 Task: Create Board Project Management to Workspace Customer Support. Create Board Competitor Analysis to Workspace Customer Support. Create Board Public Relations Media Outreach and Pitching to Workspace Customer Support
Action: Mouse moved to (369, 75)
Screenshot: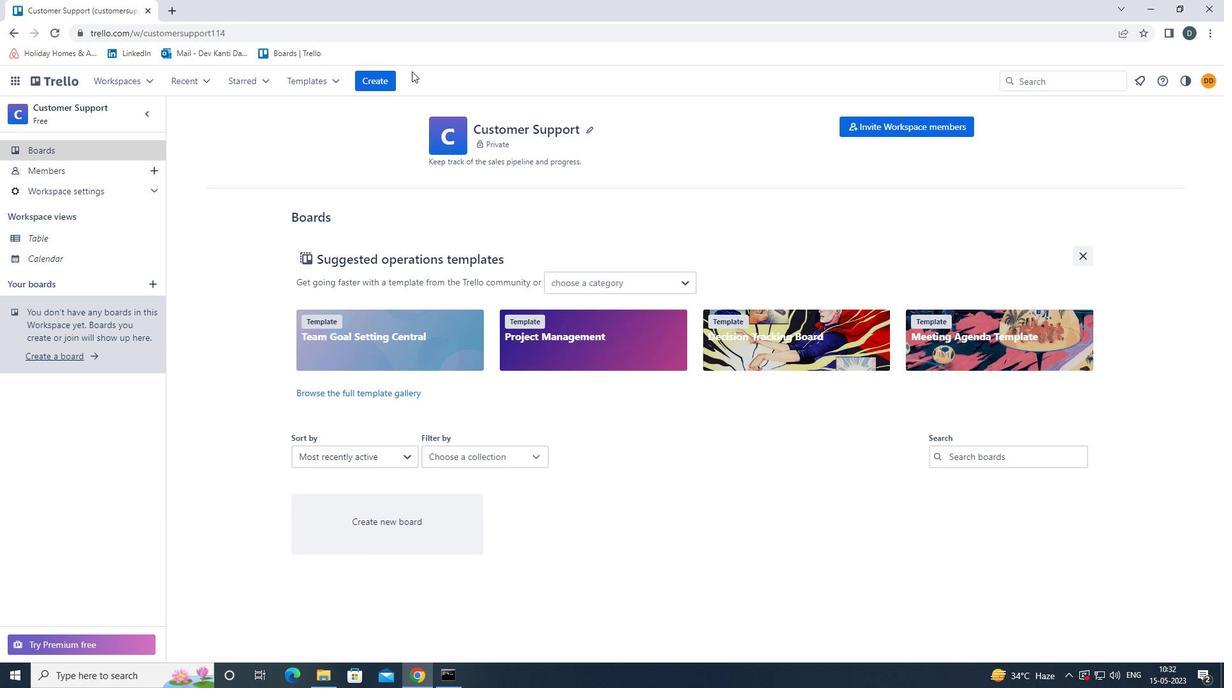 
Action: Mouse pressed left at (369, 75)
Screenshot: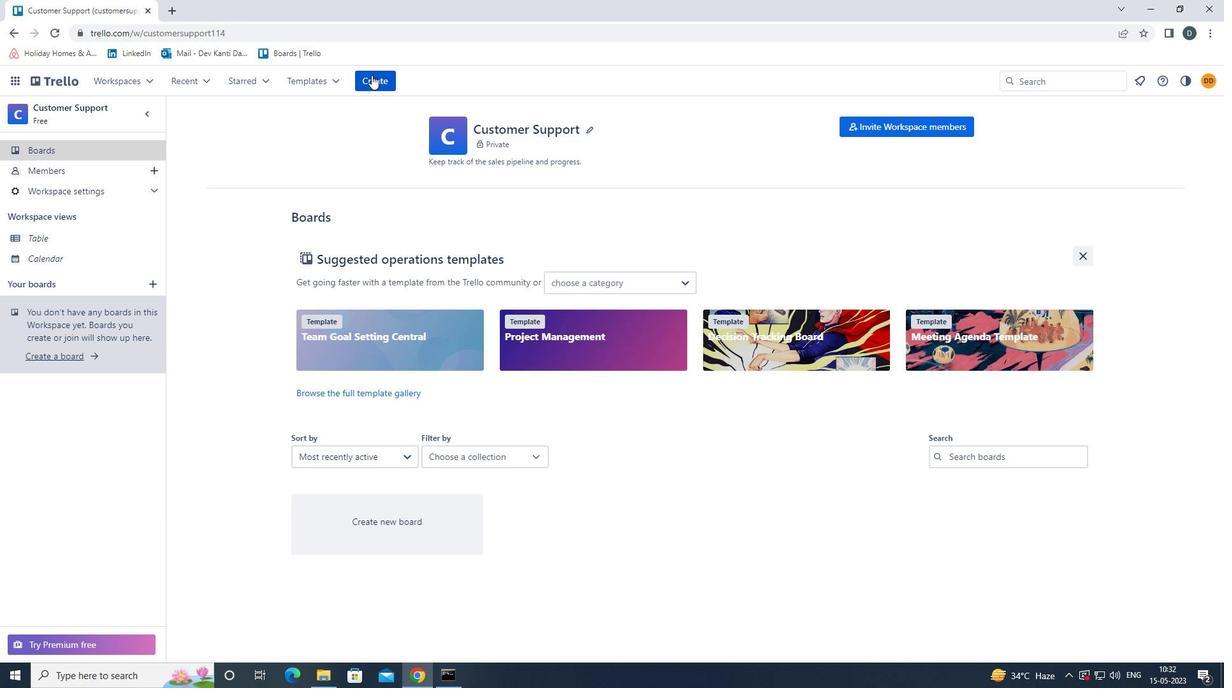 
Action: Mouse moved to (403, 119)
Screenshot: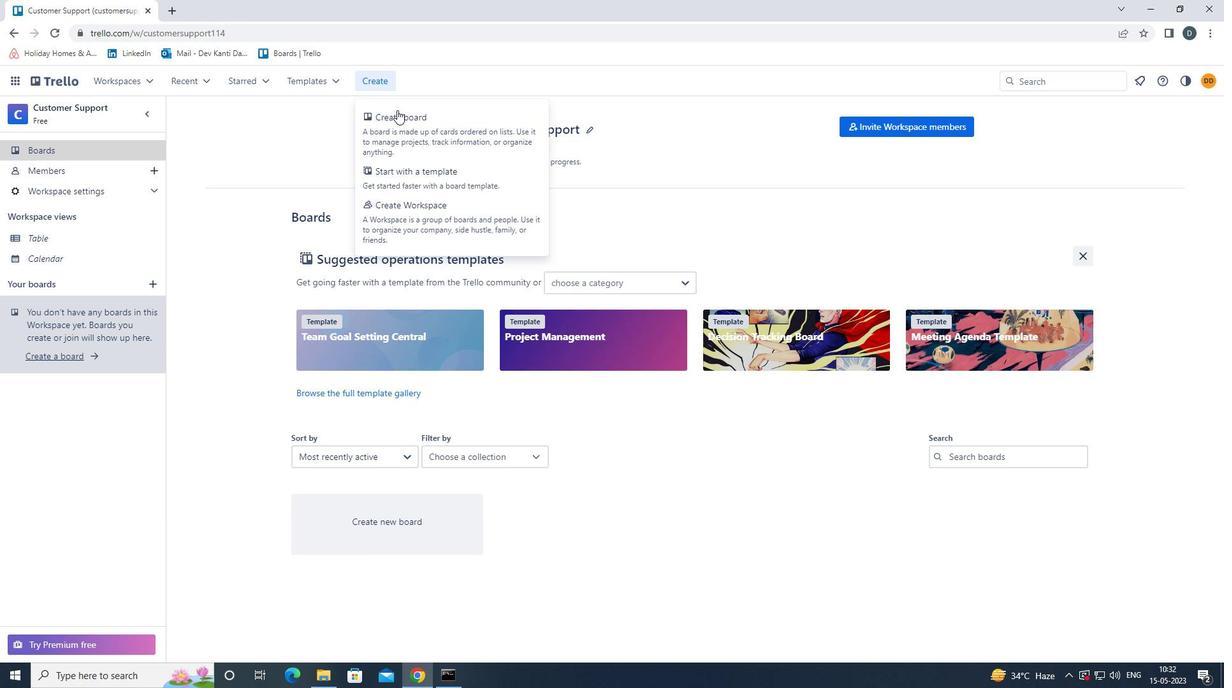 
Action: Mouse pressed left at (403, 119)
Screenshot: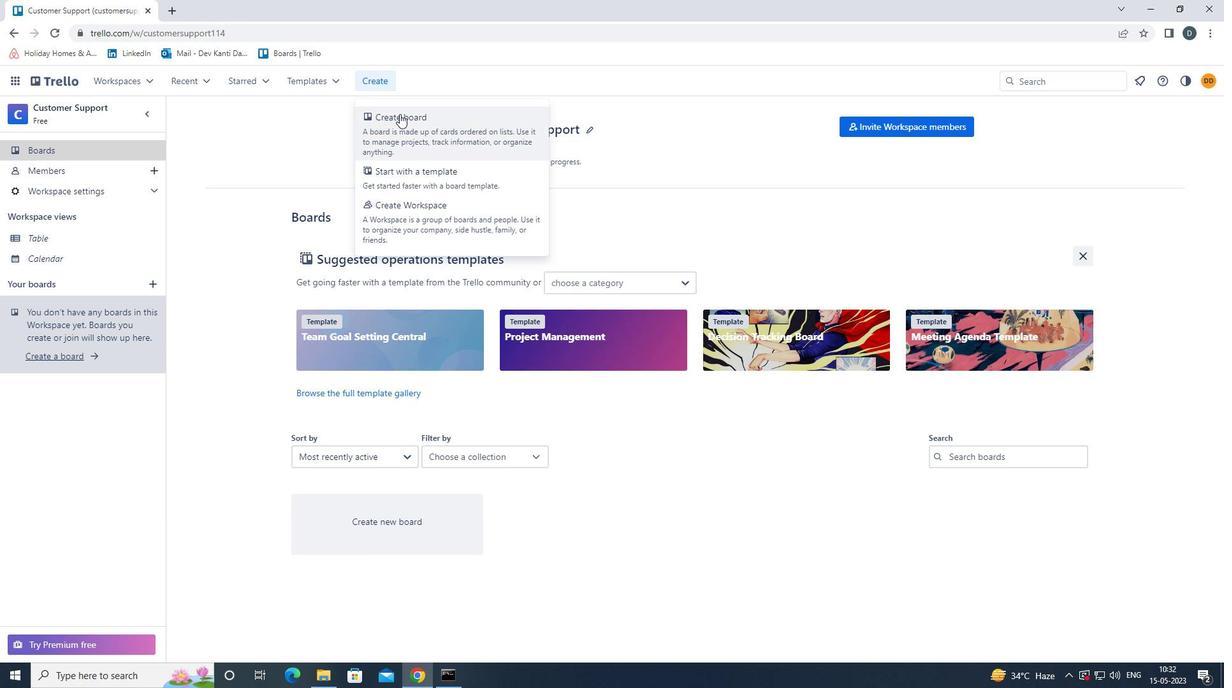 
Action: Mouse moved to (432, 313)
Screenshot: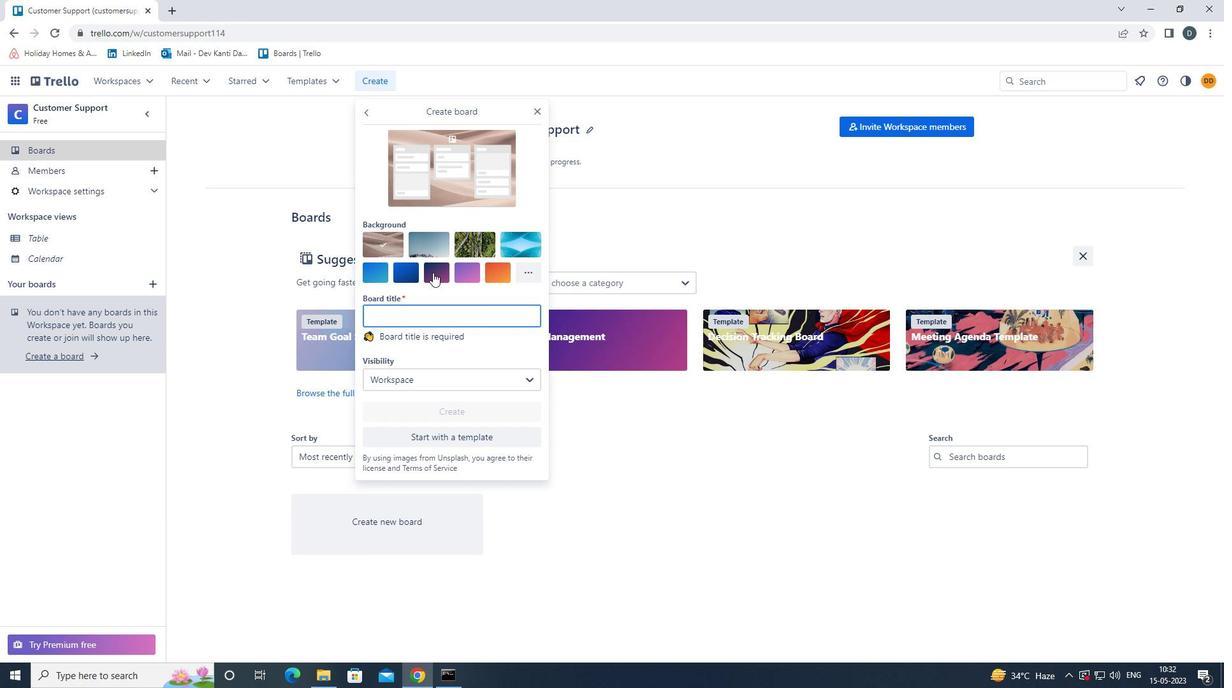 
Action: Key pressed <Key.shift><Key.shift><Key.shift>PROJECT<Key.space><Key.shift><Key.shift><Key.shift><Key.shift>MANAGEMENT<Key.enter>
Screenshot: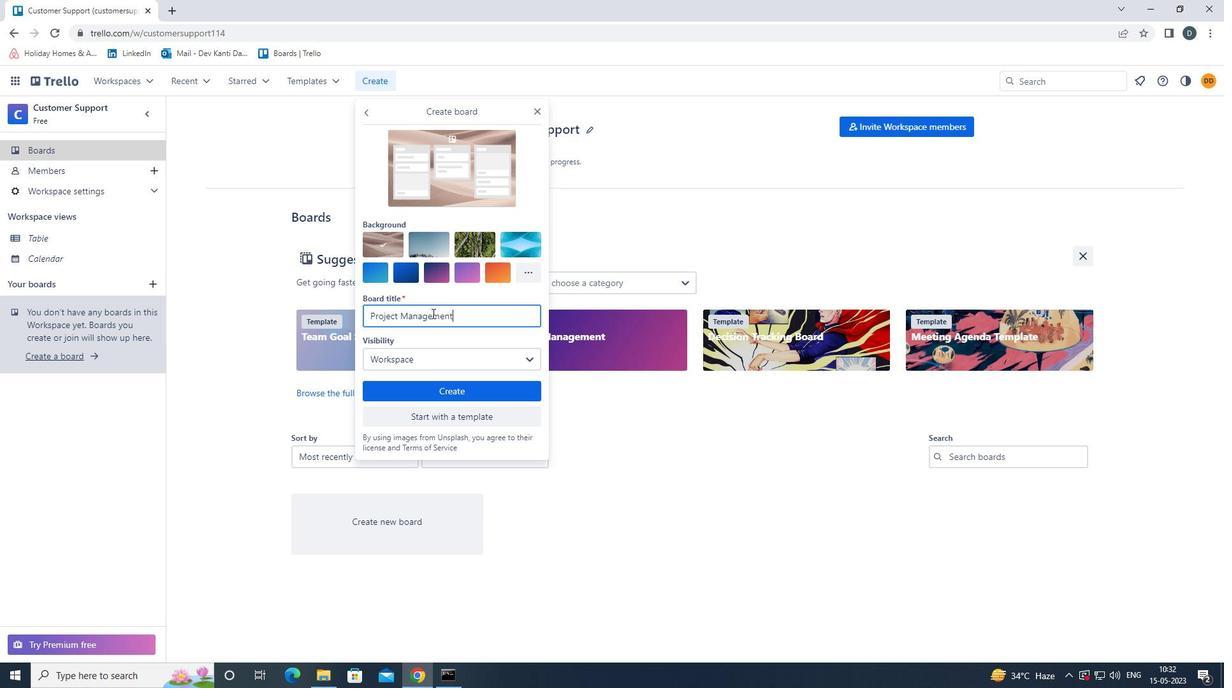 
Action: Mouse moved to (373, 83)
Screenshot: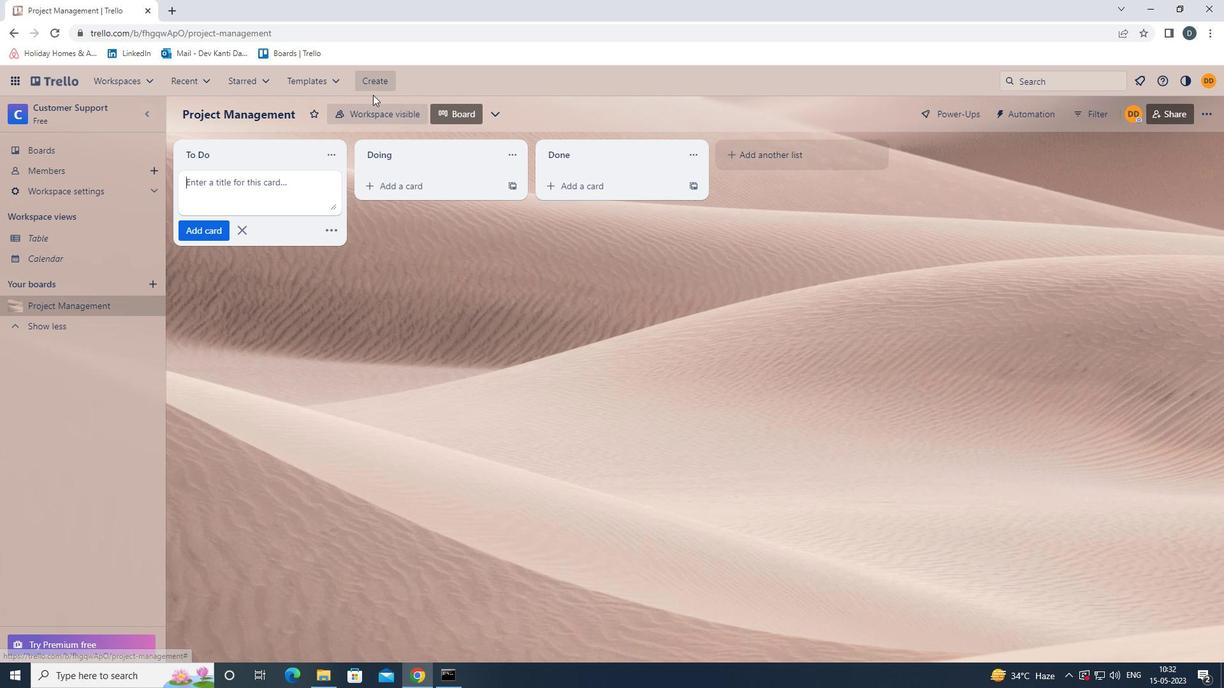 
Action: Mouse pressed left at (373, 83)
Screenshot: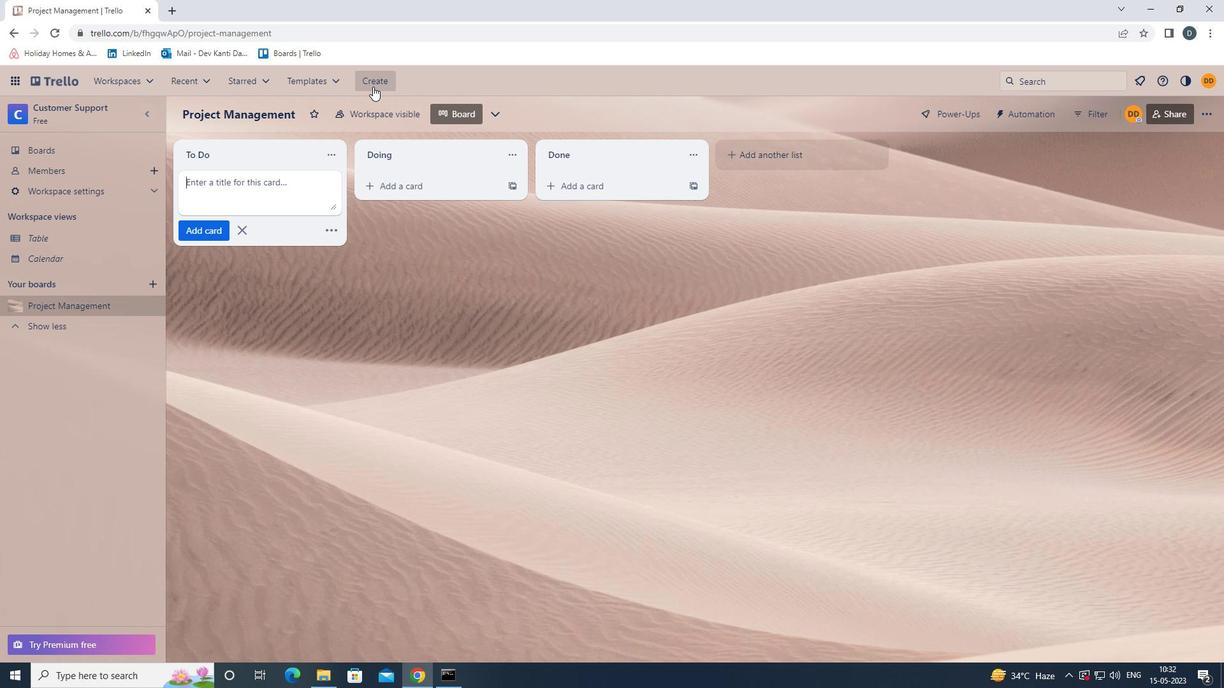 
Action: Mouse moved to (390, 119)
Screenshot: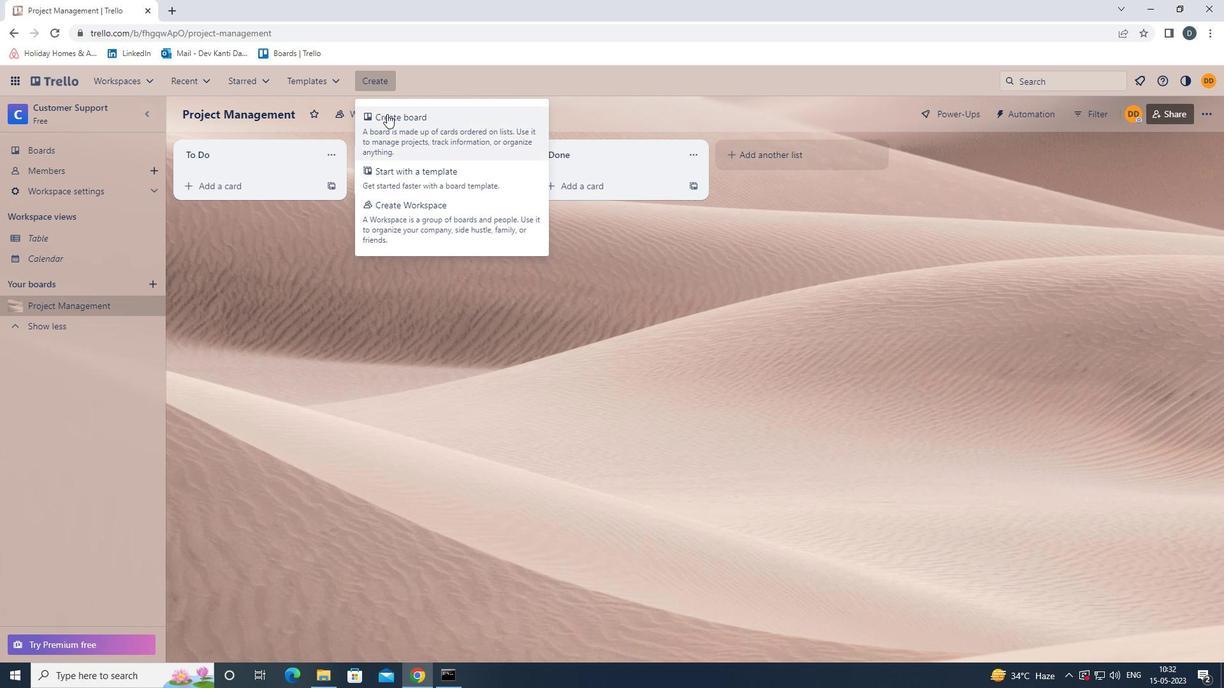 
Action: Mouse pressed left at (390, 119)
Screenshot: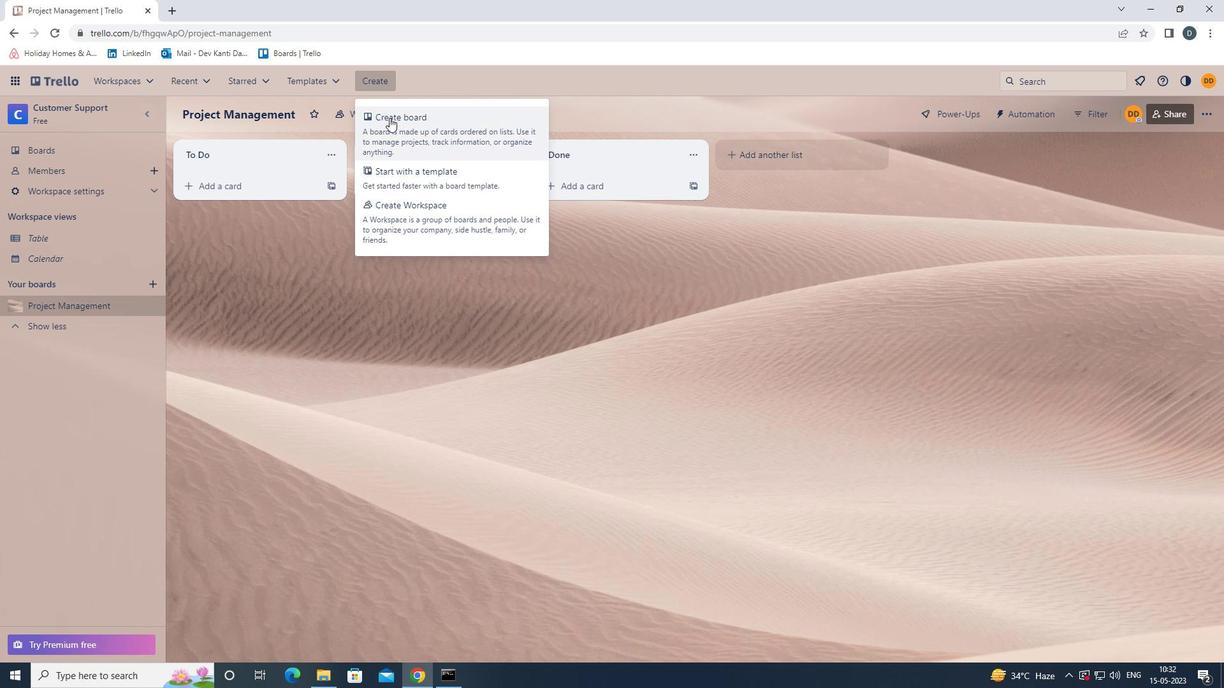 
Action: Mouse moved to (441, 314)
Screenshot: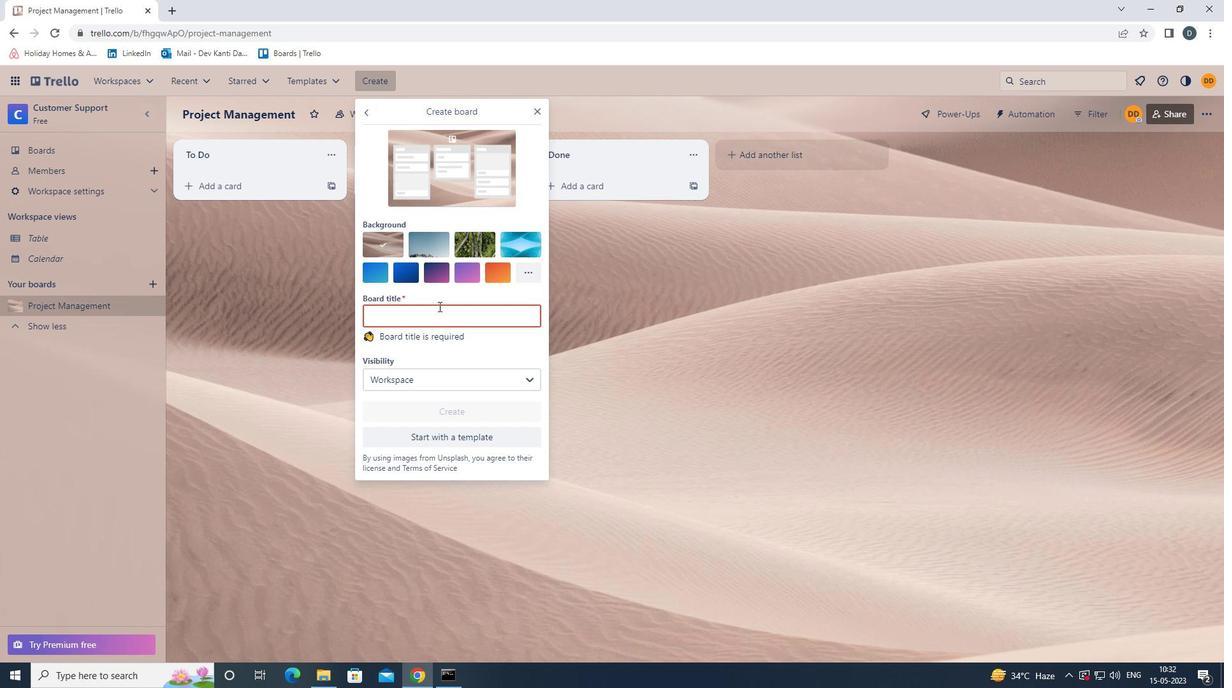 
Action: Key pressed <Key.shift>COMPETITOR<Key.space><Key.shift>ANALYSIS<Key.enter>
Screenshot: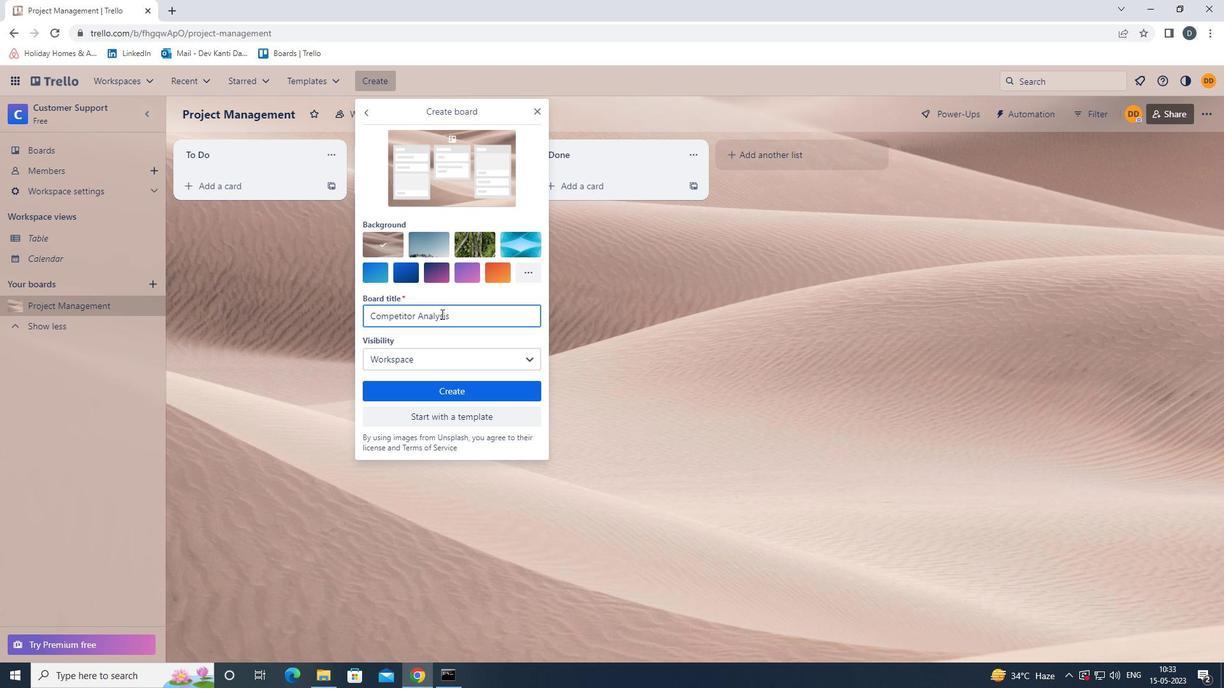 
Action: Mouse moved to (382, 83)
Screenshot: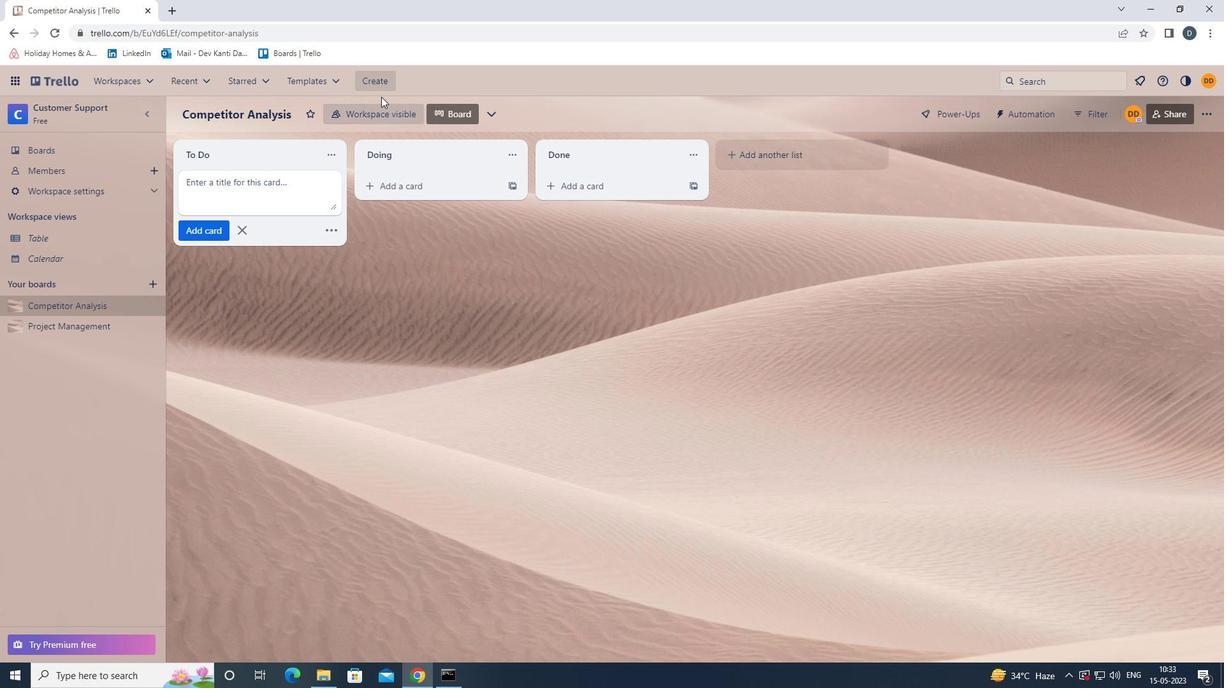 
Action: Mouse pressed left at (382, 83)
Screenshot: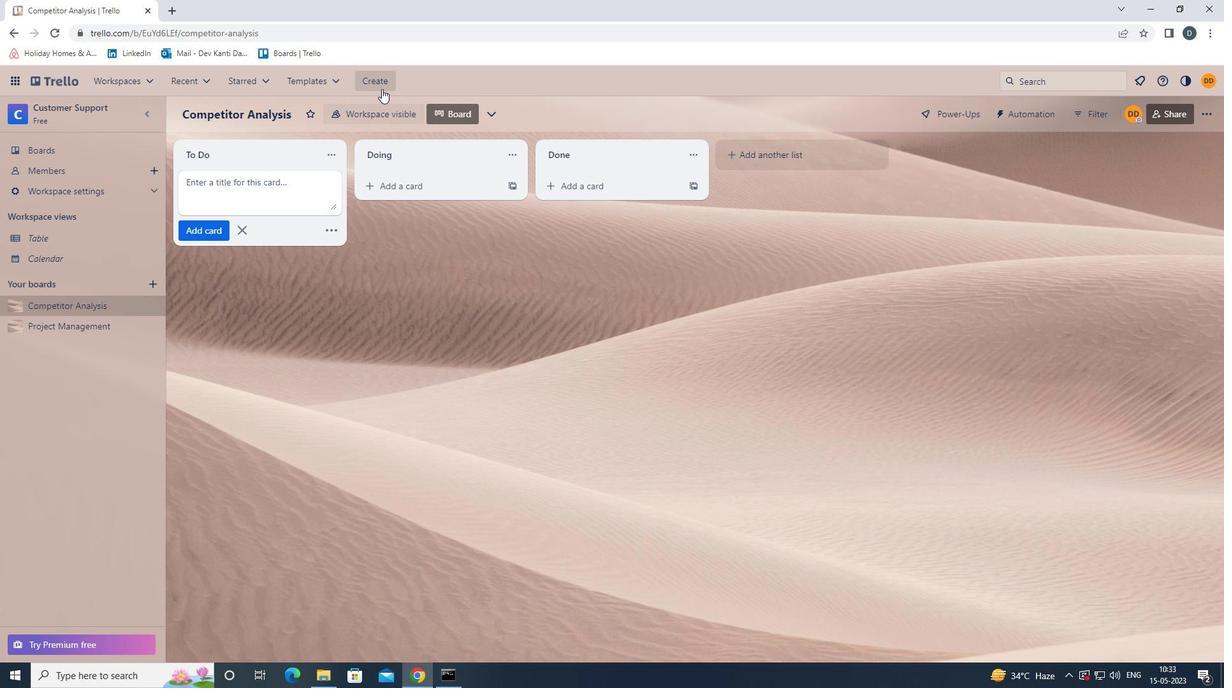 
Action: Mouse moved to (400, 121)
Screenshot: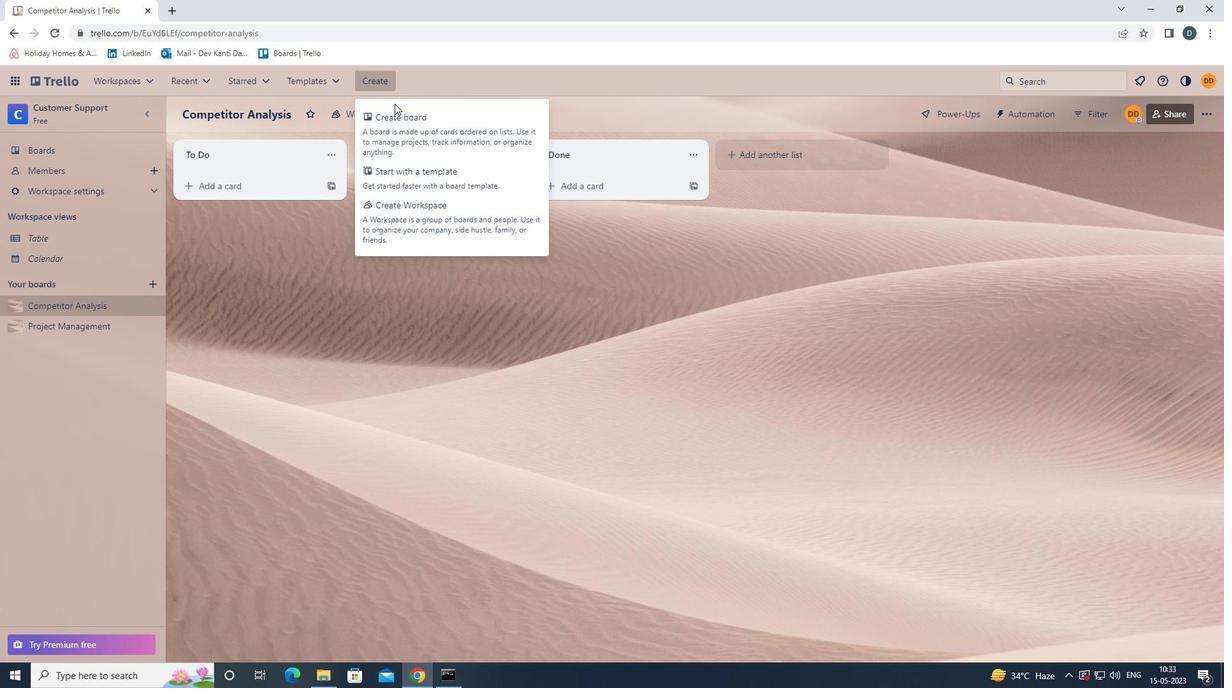 
Action: Mouse pressed left at (400, 121)
Screenshot: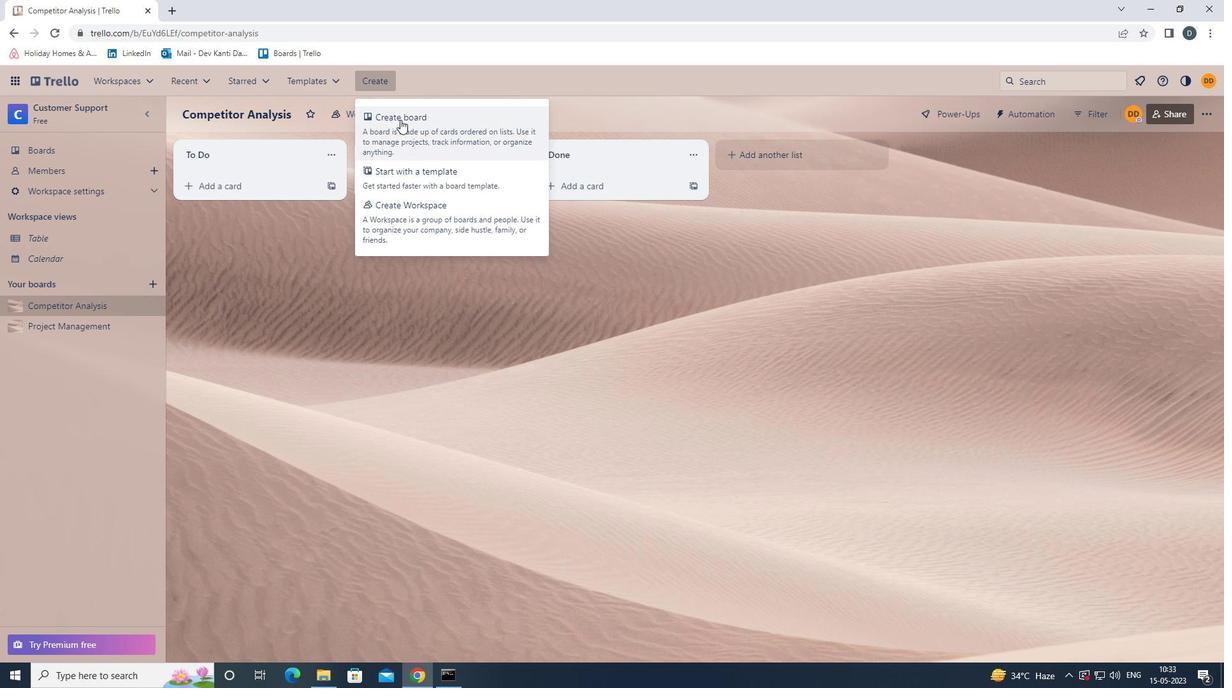 
Action: Mouse moved to (447, 307)
Screenshot: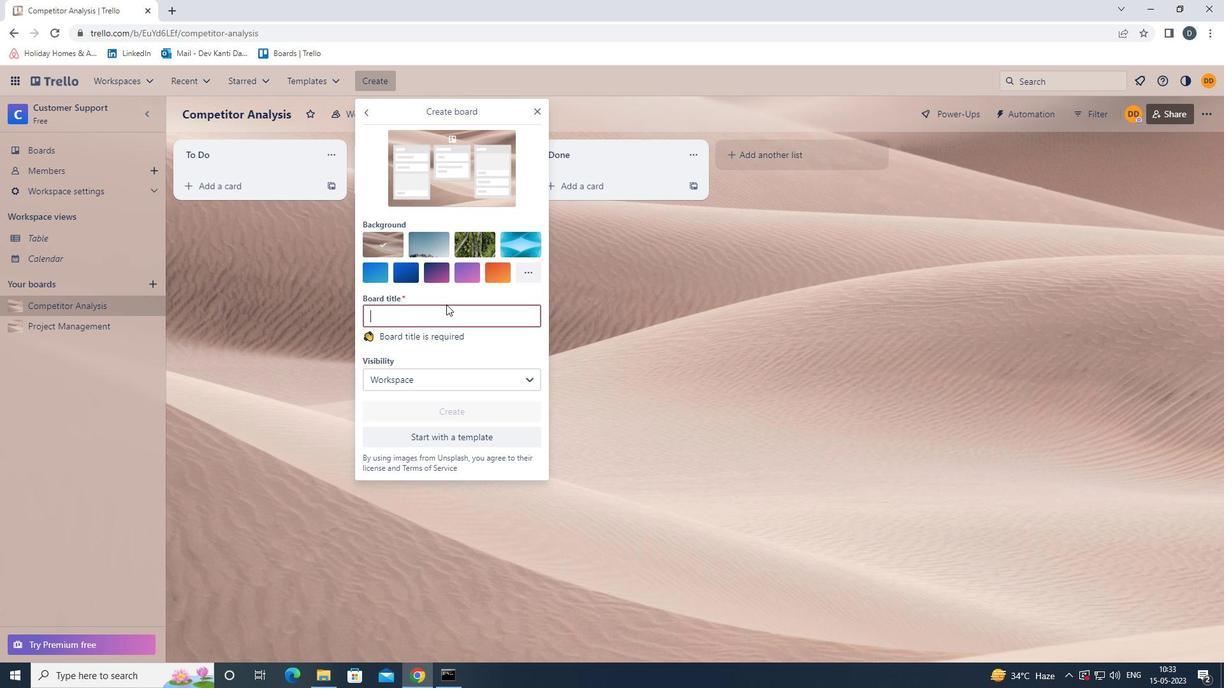 
Action: Key pressed <Key.shift><Key.shift><Key.shift><Key.shift><Key.shift><Key.shift><Key.shift><Key.shift>PUBLIC<Key.space><Key.shift><Key.shift><Key.shift><Key.shift><Key.shift>RELATIONS<Key.space><Key.shift>MEDIA<Key.space><Key.shift><Key.shift><Key.shift><Key.shift><Key.shift><Key.shift><Key.shift>OUTREACH<Key.space>AND<Key.space><Key.shift>PITCHING
Screenshot: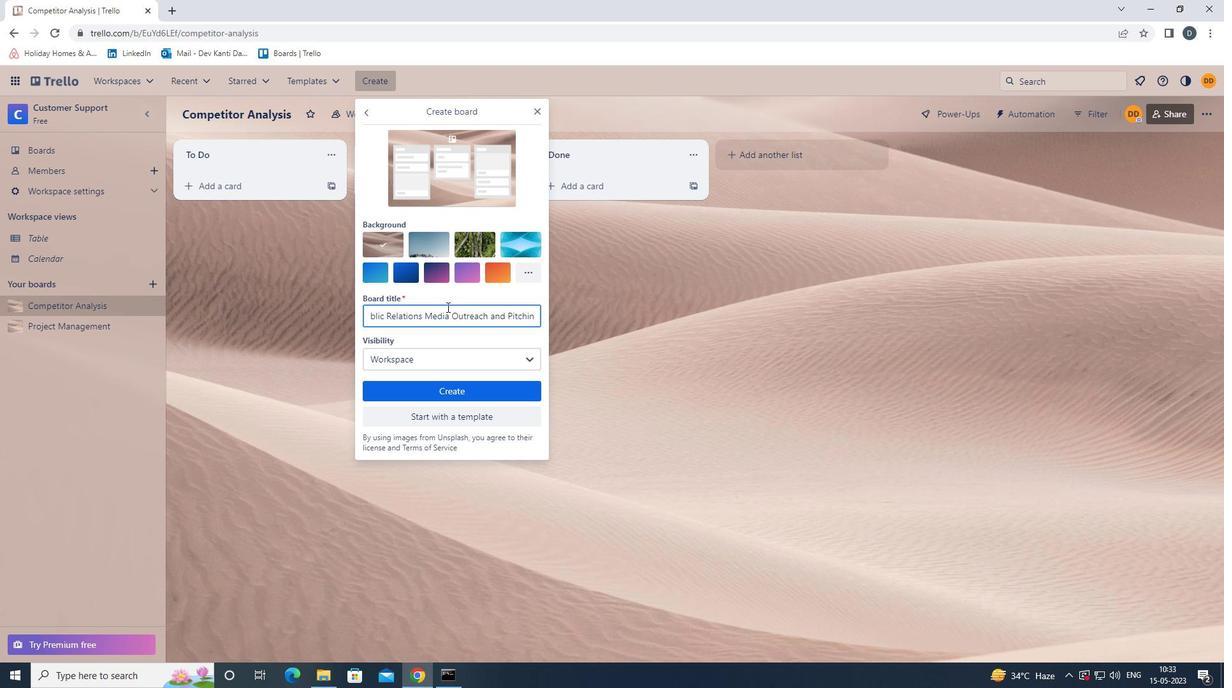
Action: Mouse moved to (454, 395)
Screenshot: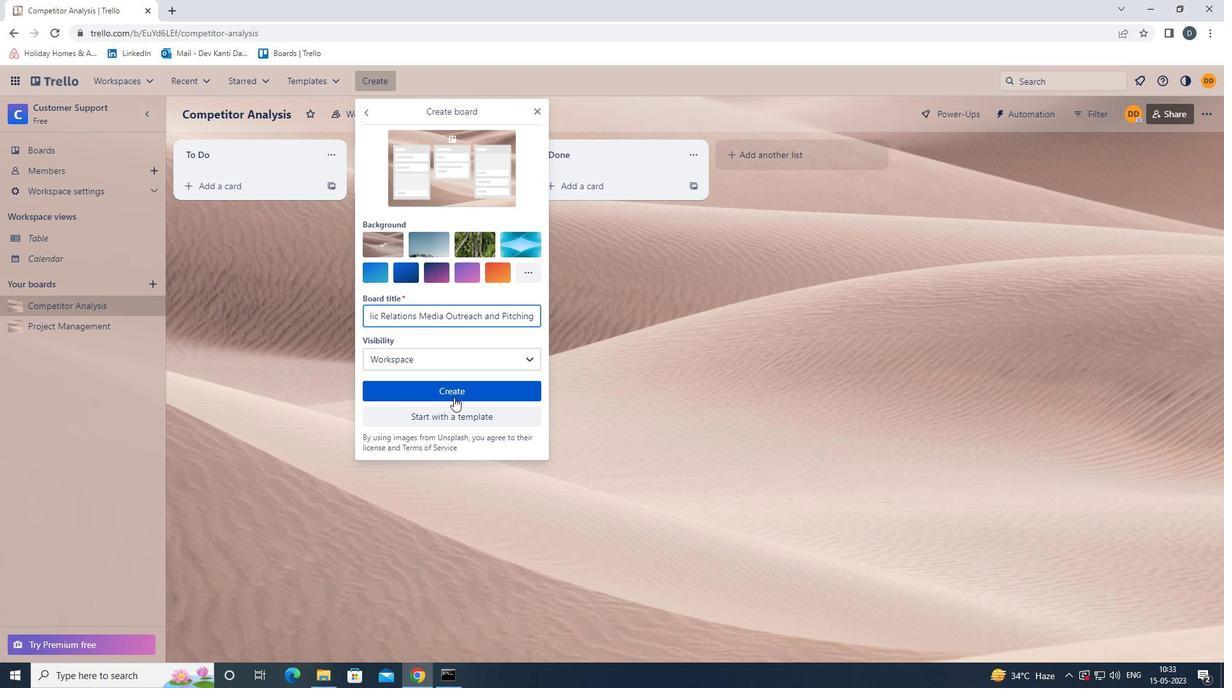 
Action: Mouse pressed left at (454, 395)
Screenshot: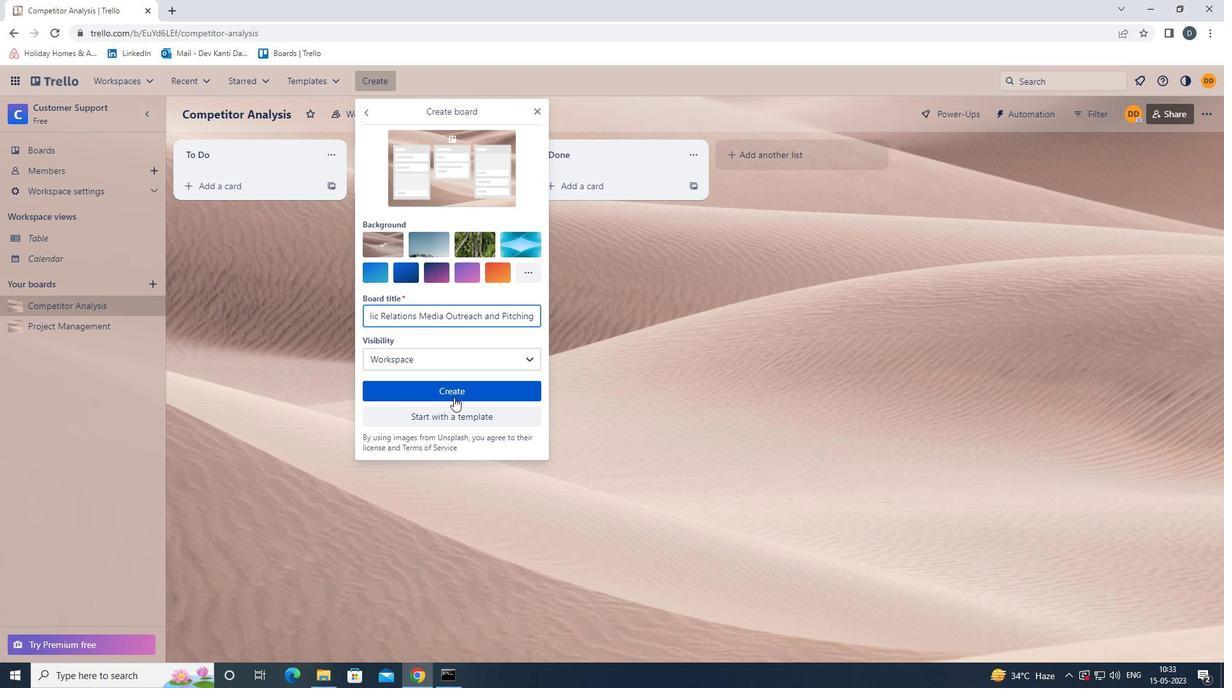 
